 Task: Show General Info Inspector
Action: Mouse moved to (55, 7)
Screenshot: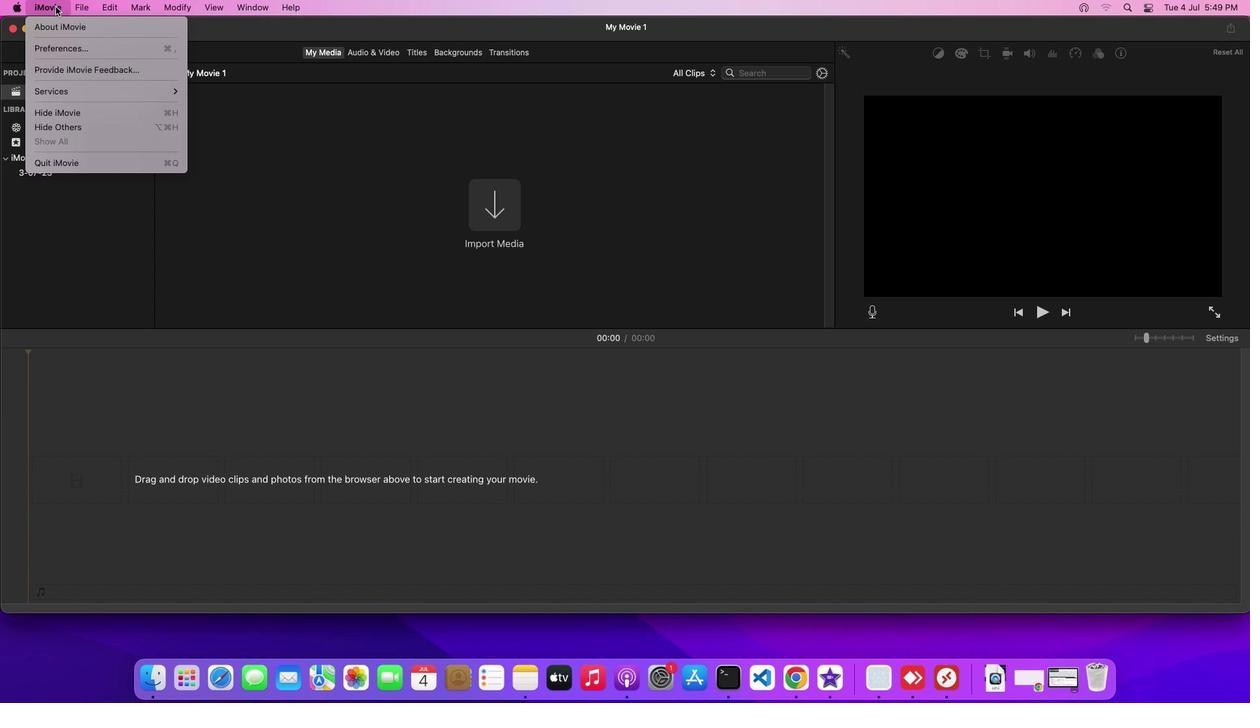 
Action: Mouse pressed left at (55, 7)
Screenshot: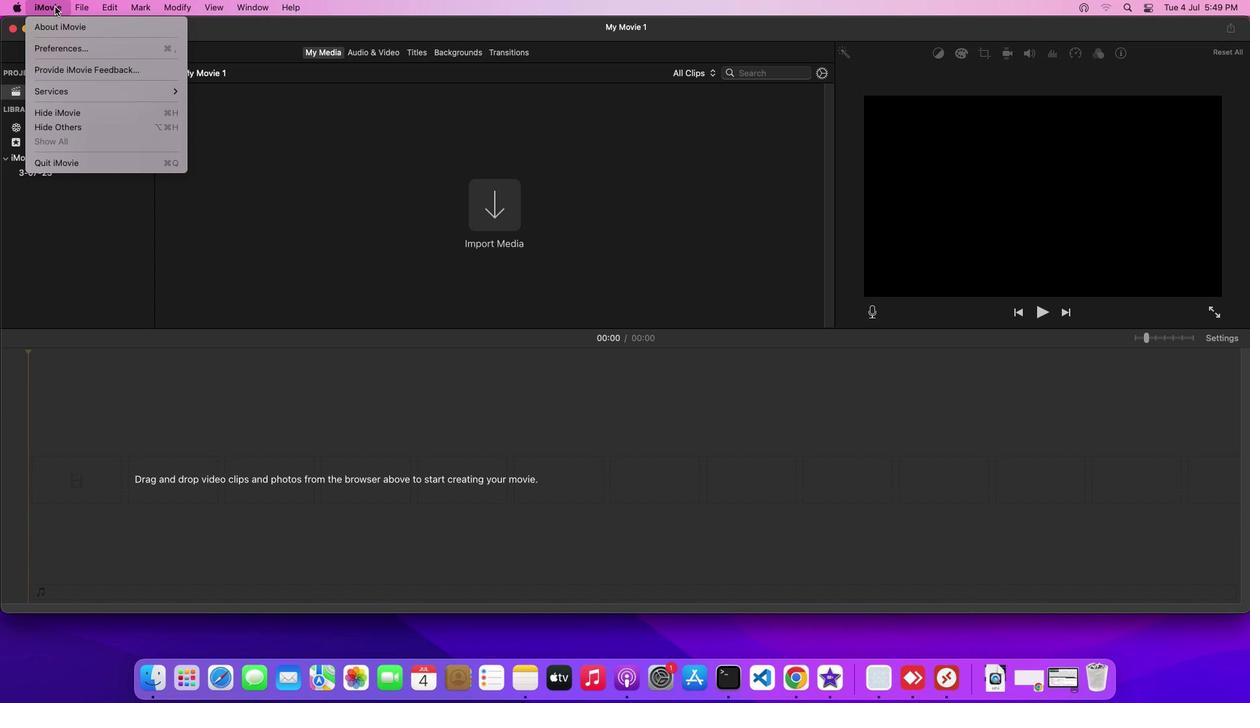 
Action: Mouse moved to (54, 23)
Screenshot: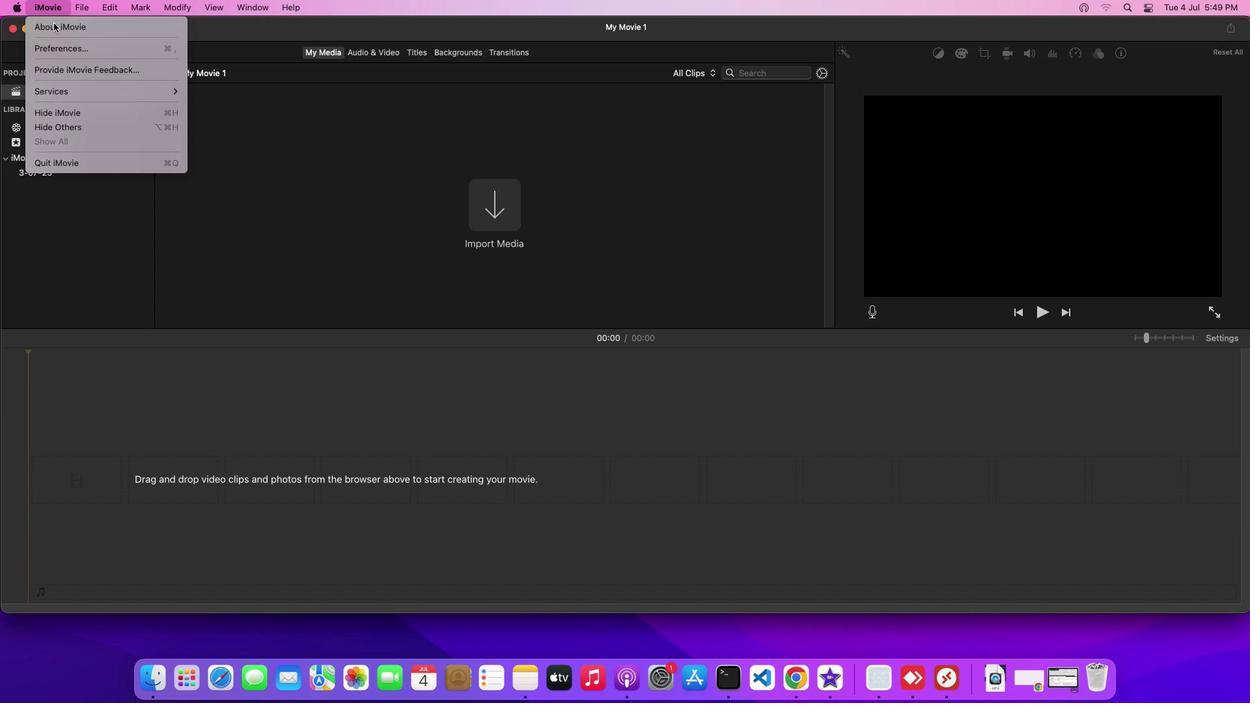 
Action: Mouse pressed left at (54, 23)
Screenshot: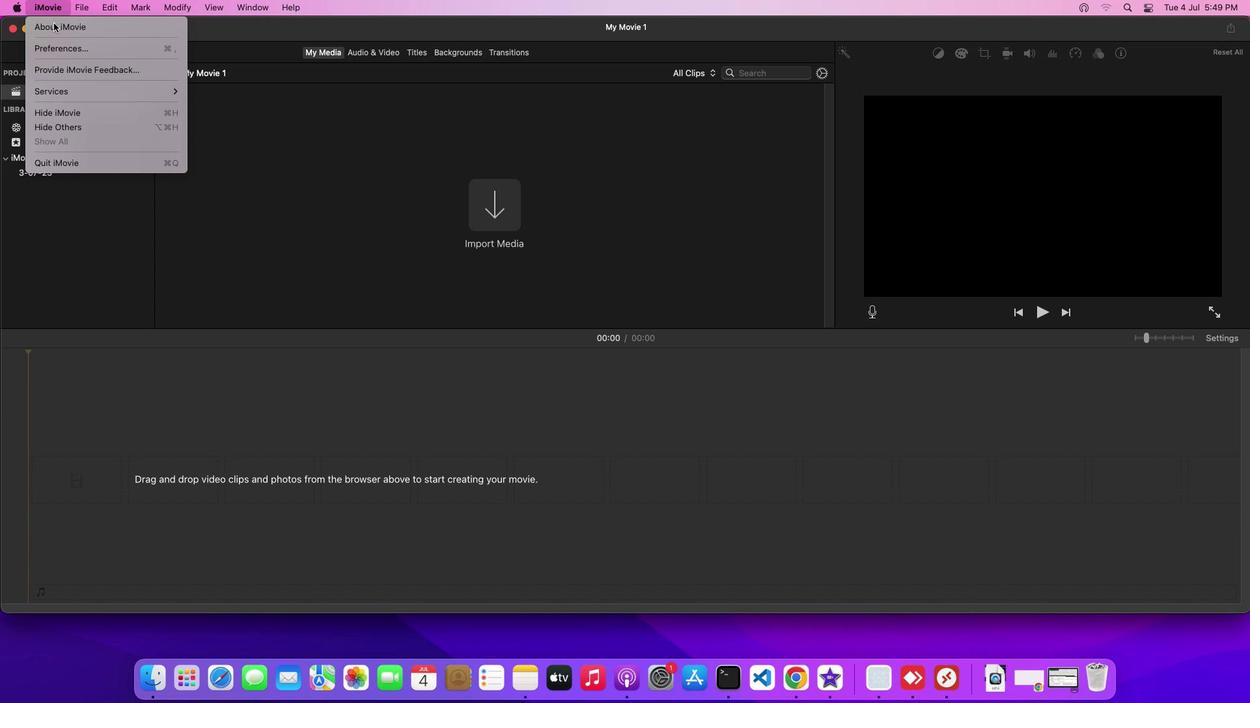 
Action: Mouse moved to (738, 384)
Screenshot: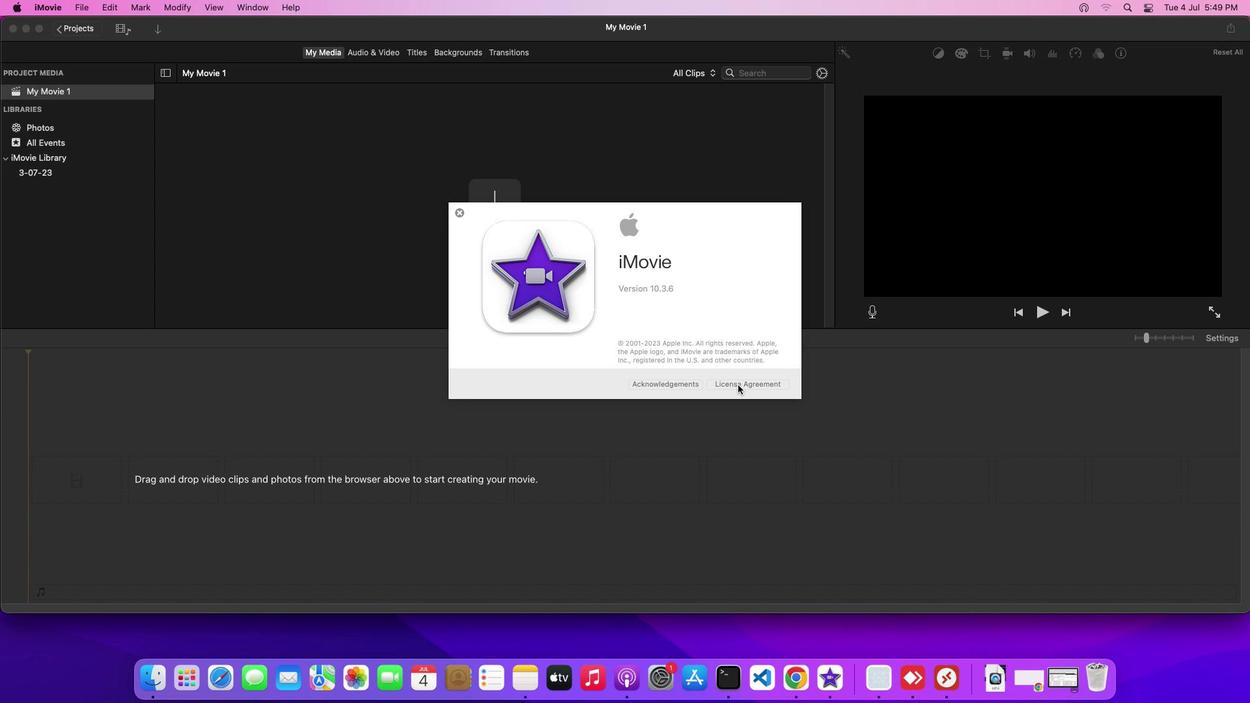 
Action: Mouse pressed left at (738, 384)
Screenshot: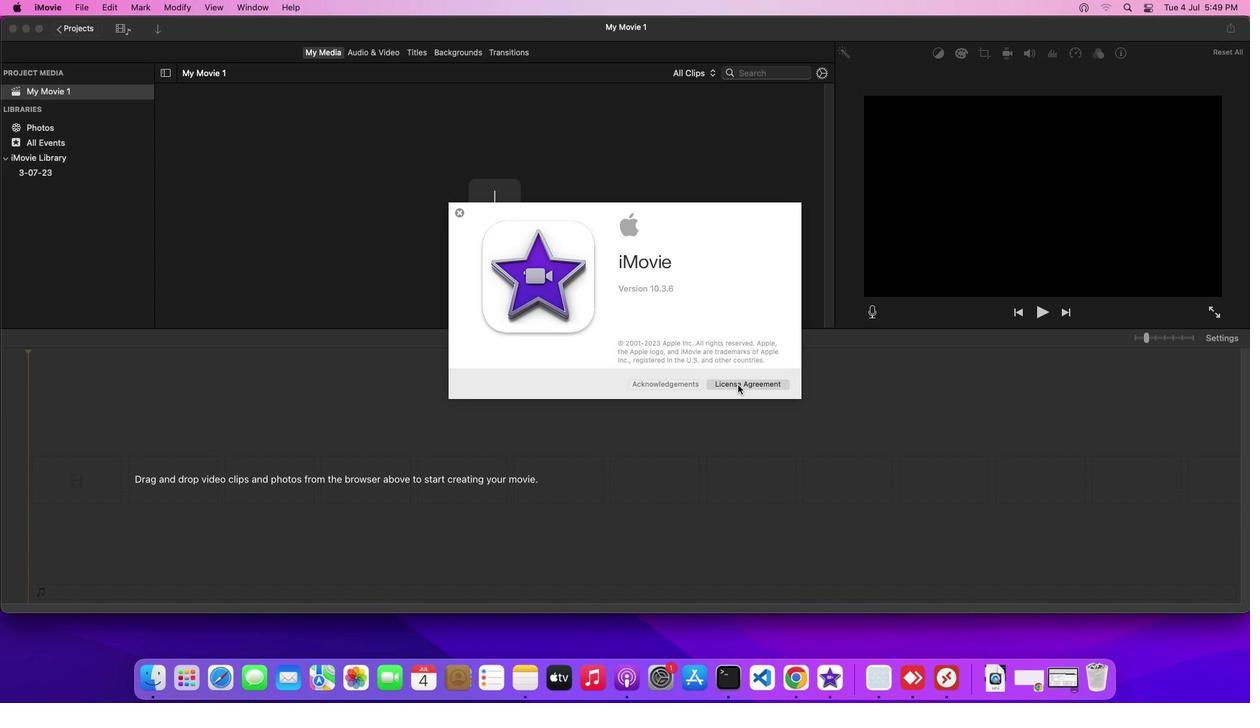 
Action: Mouse moved to (538, 36)
Screenshot: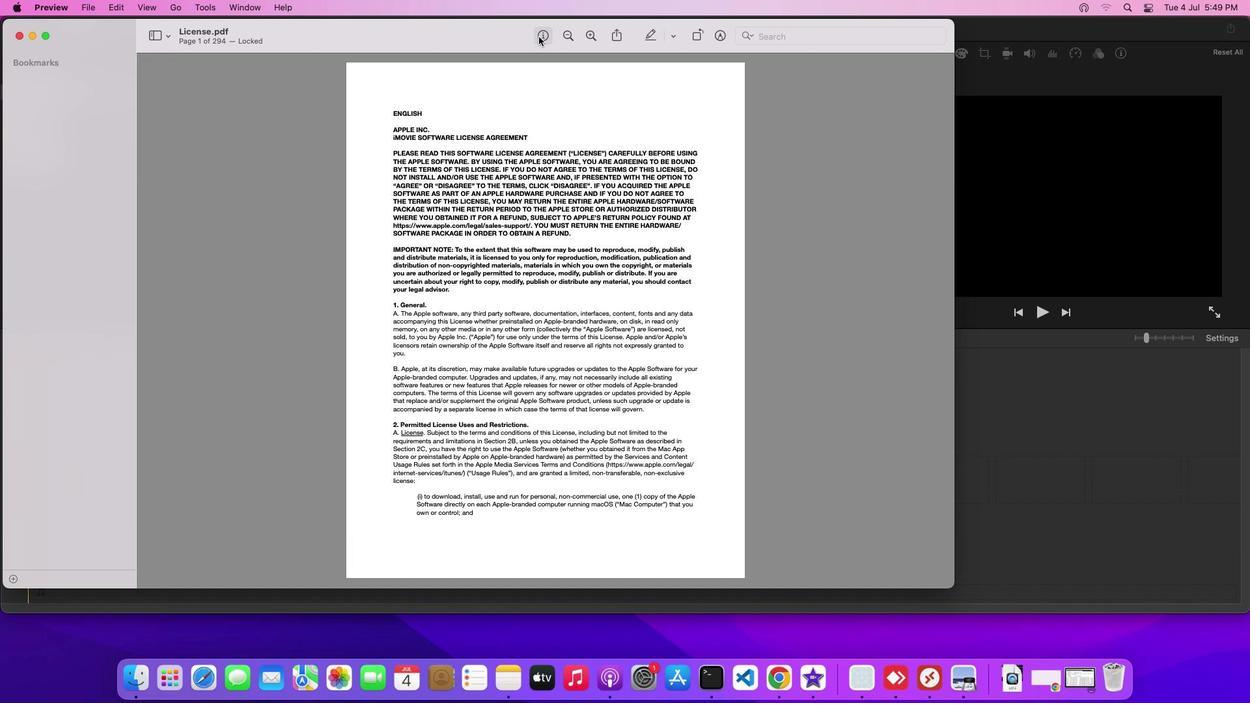 
Action: Mouse pressed left at (538, 36)
Screenshot: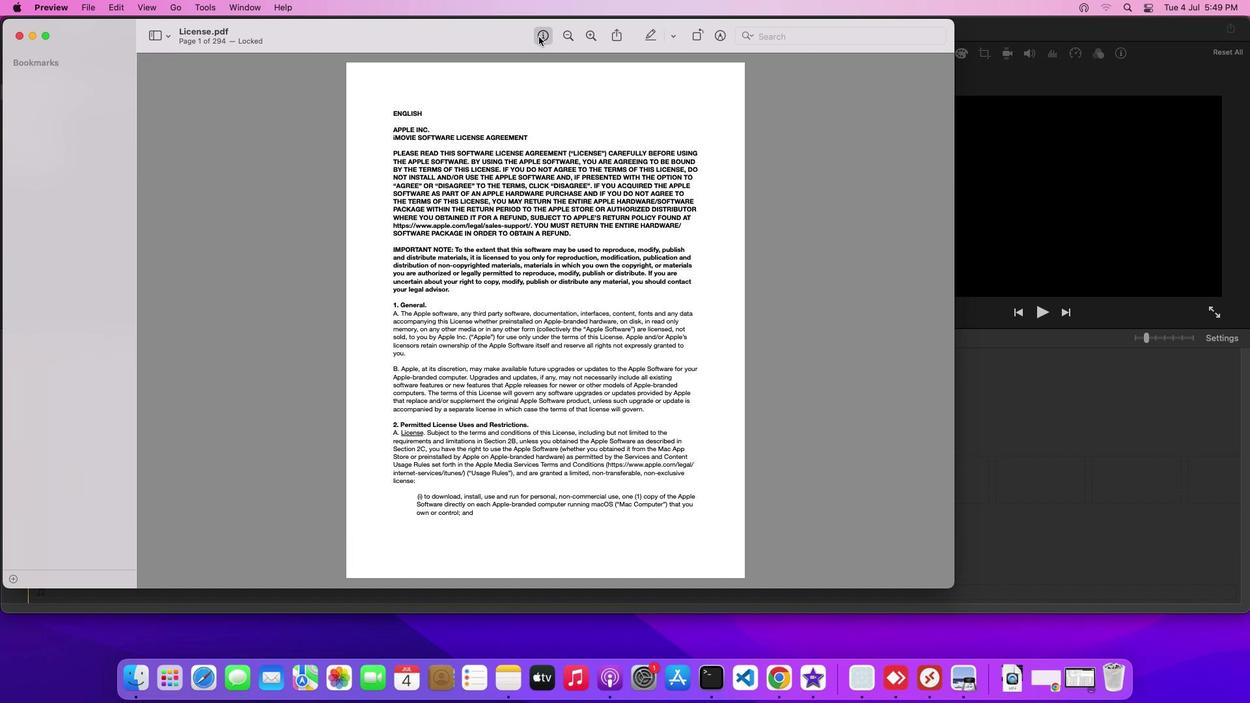 
Action: Mouse moved to (627, 45)
Screenshot: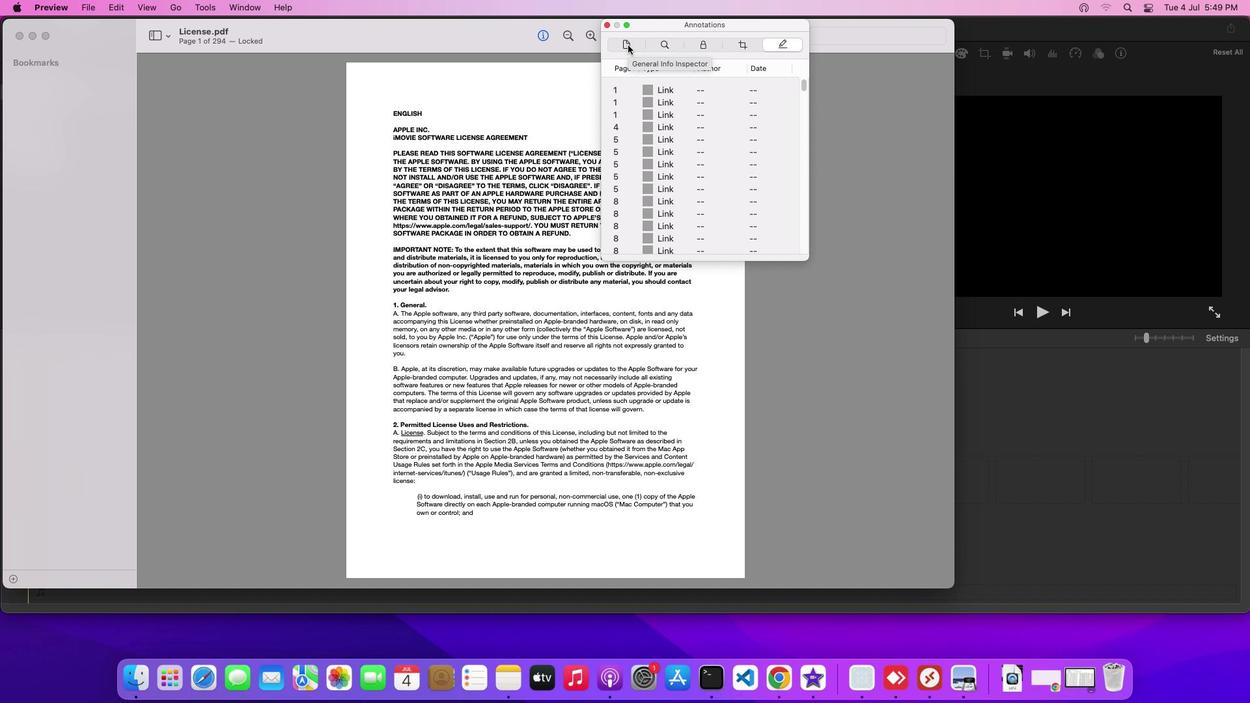 
Action: Mouse pressed left at (627, 45)
Screenshot: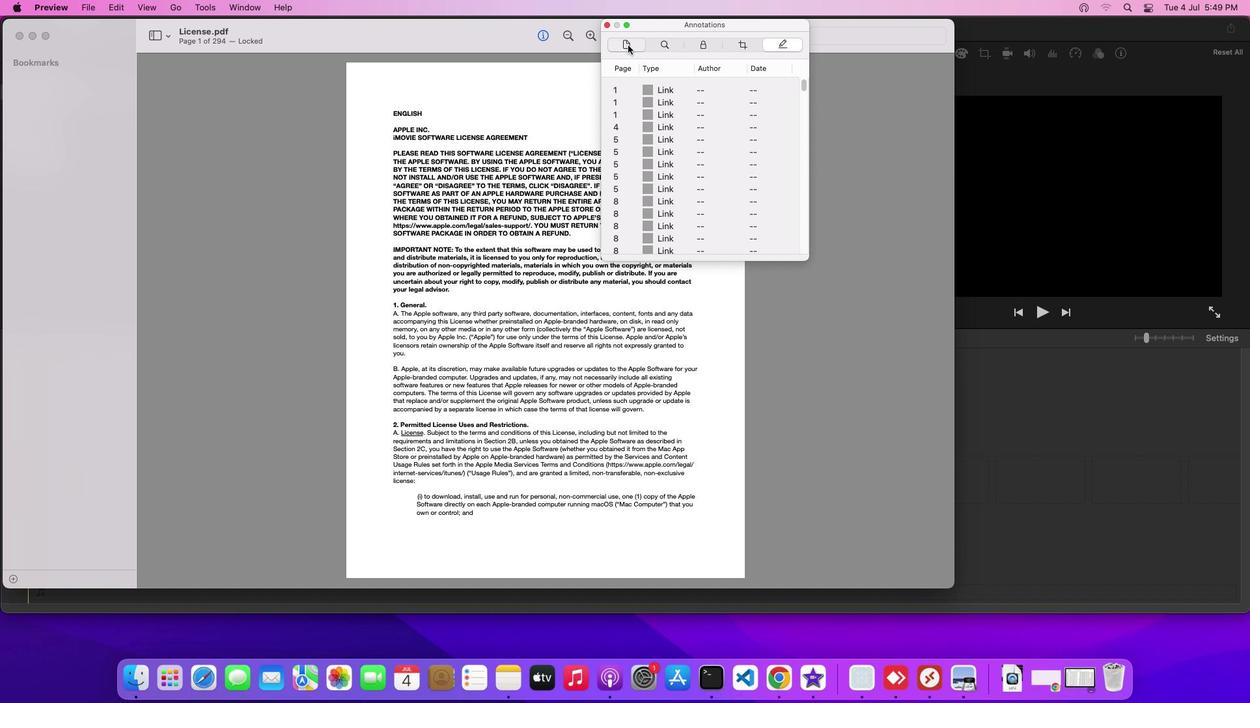 
Action: Mouse moved to (632, 48)
Screenshot: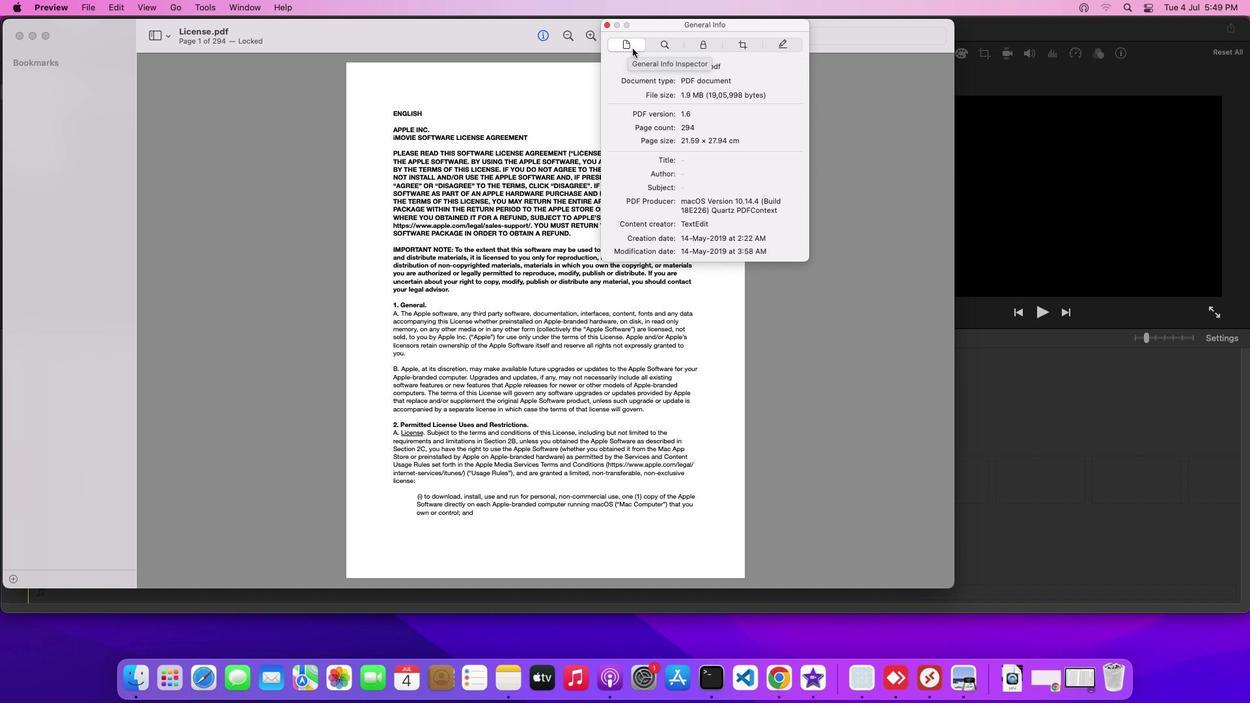 
